 Task: Add project management as skills.
Action: Mouse moved to (666, 86)
Screenshot: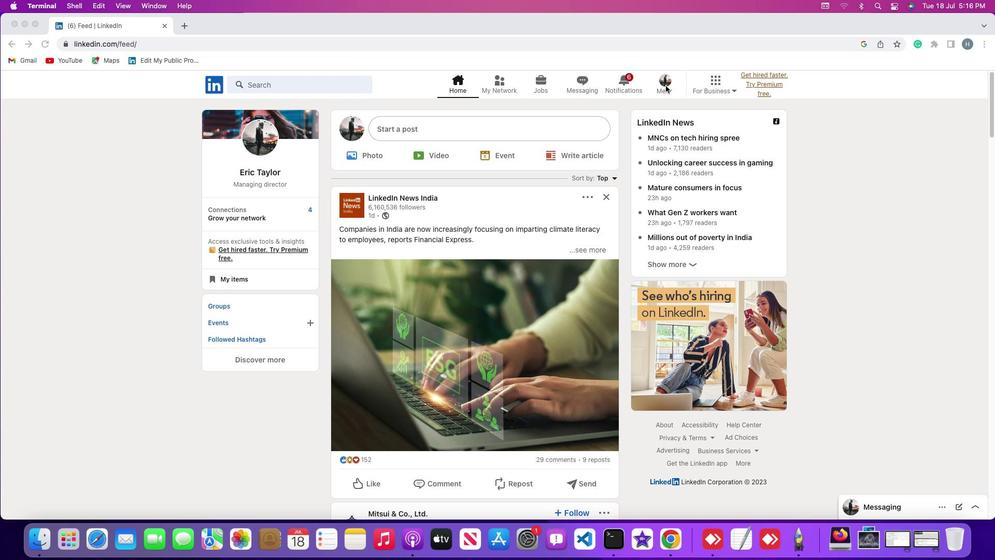 
Action: Mouse pressed left at (666, 86)
Screenshot: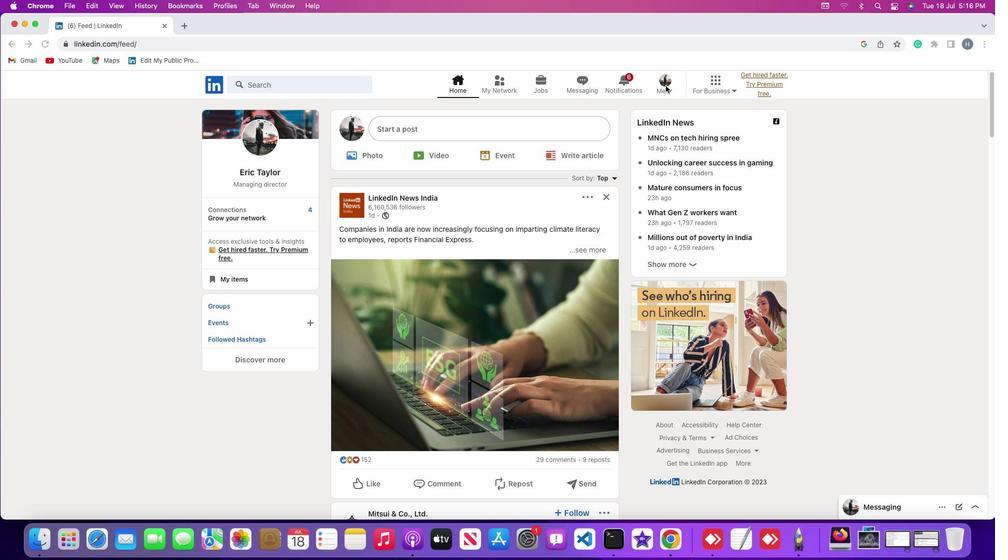 
Action: Mouse moved to (667, 87)
Screenshot: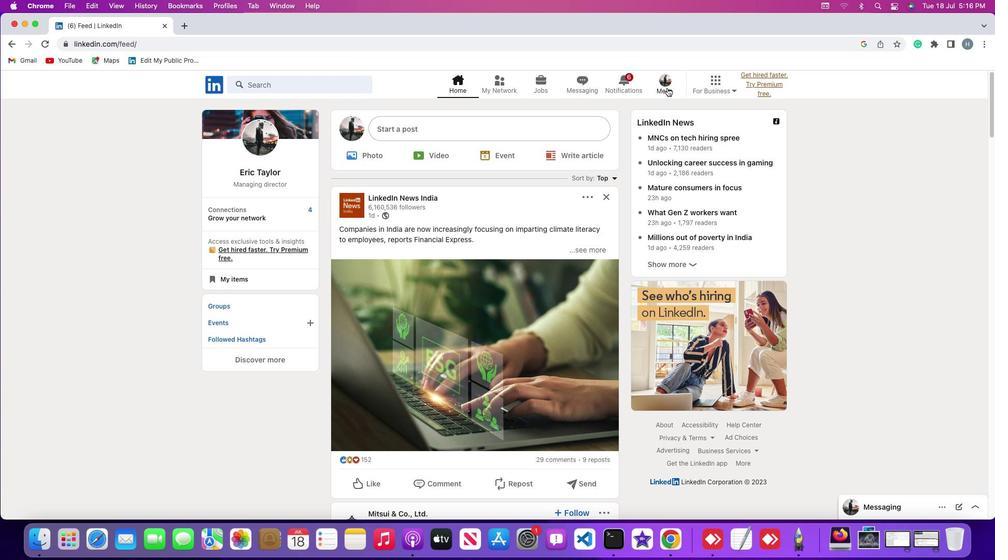 
Action: Mouse pressed left at (667, 87)
Screenshot: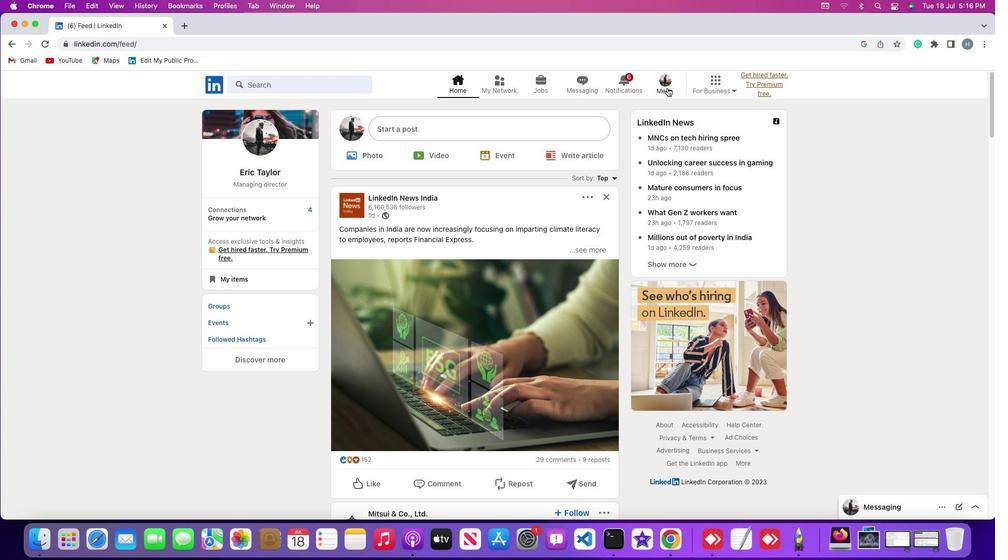 
Action: Mouse moved to (662, 142)
Screenshot: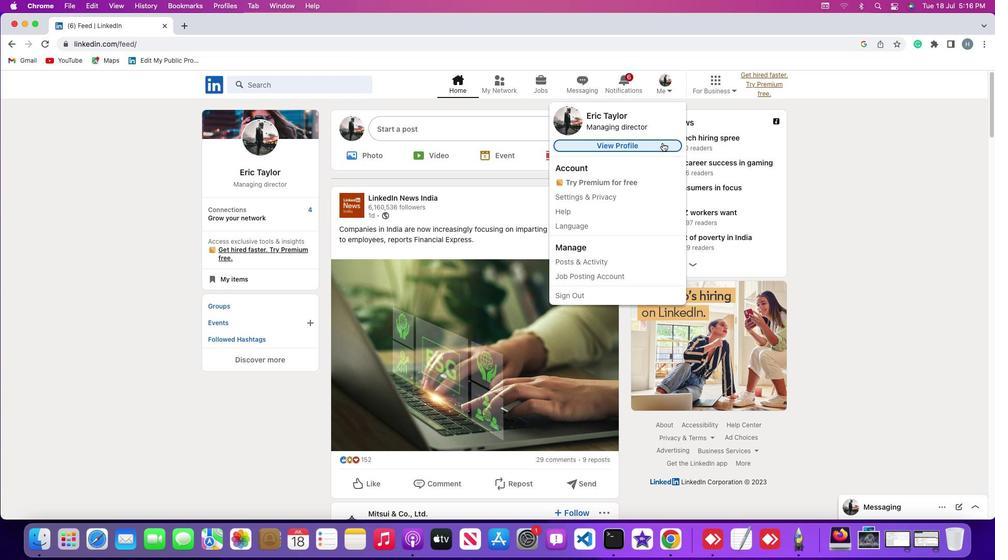 
Action: Mouse pressed left at (662, 142)
Screenshot: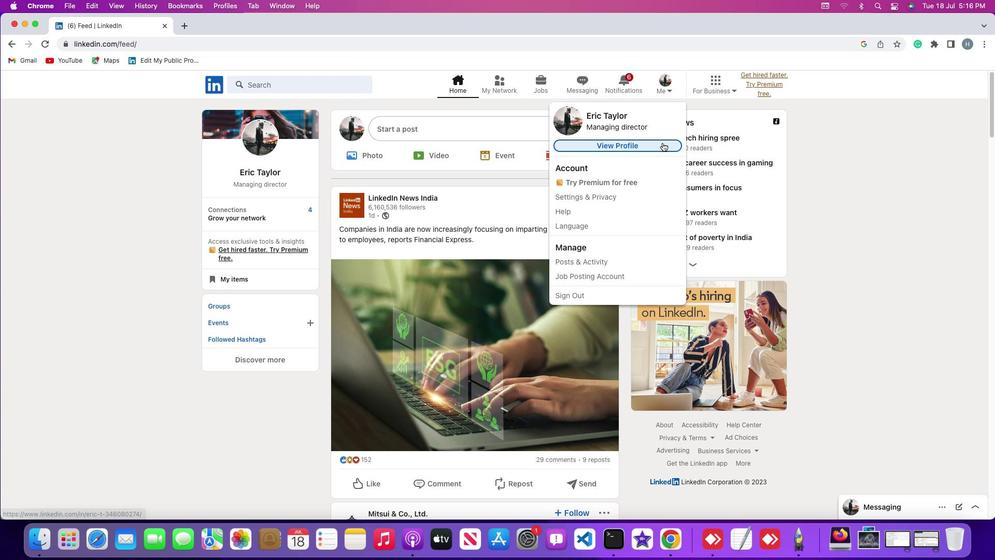 
Action: Mouse moved to (598, 230)
Screenshot: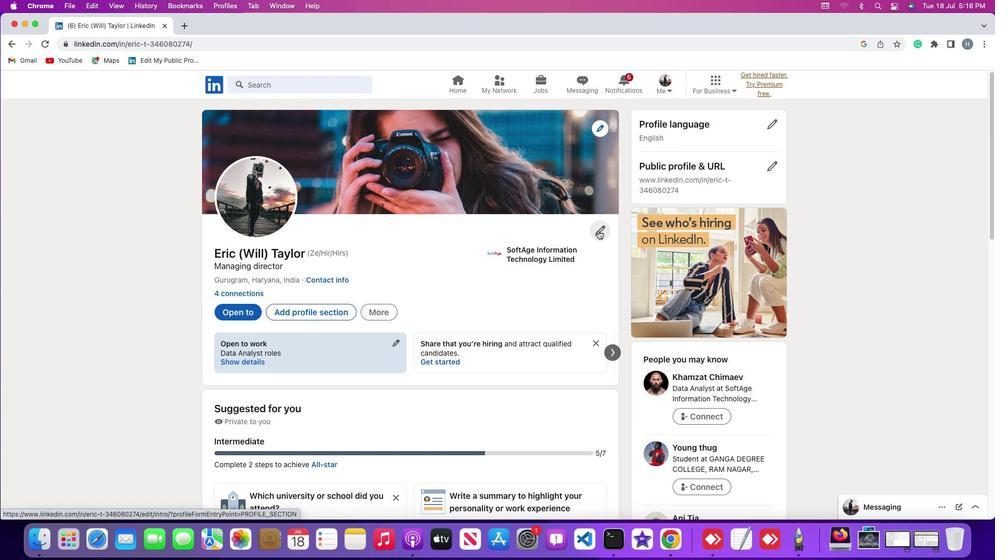 
Action: Mouse pressed left at (598, 230)
Screenshot: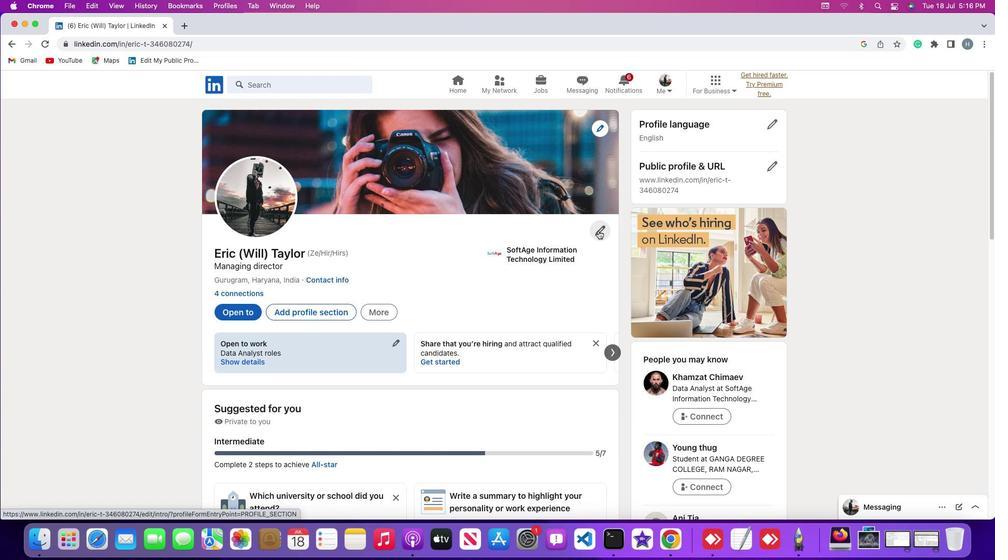 
Action: Mouse moved to (550, 263)
Screenshot: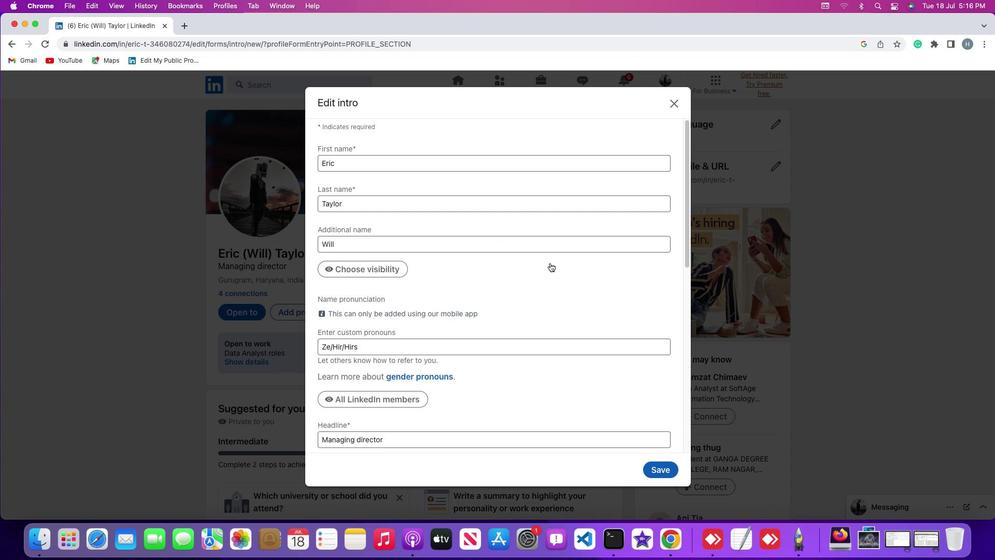 
Action: Mouse scrolled (550, 263) with delta (0, 0)
Screenshot: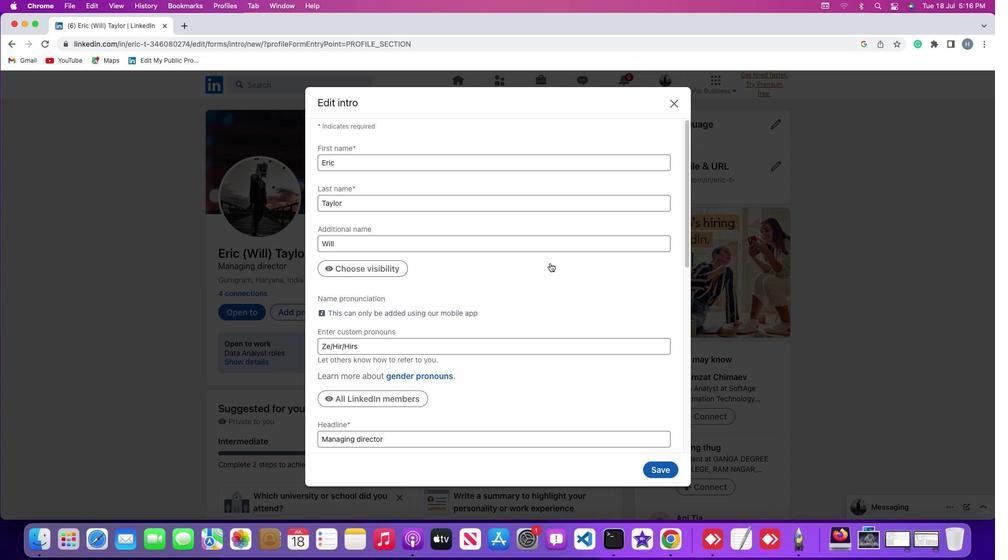
Action: Mouse scrolled (550, 263) with delta (0, 0)
Screenshot: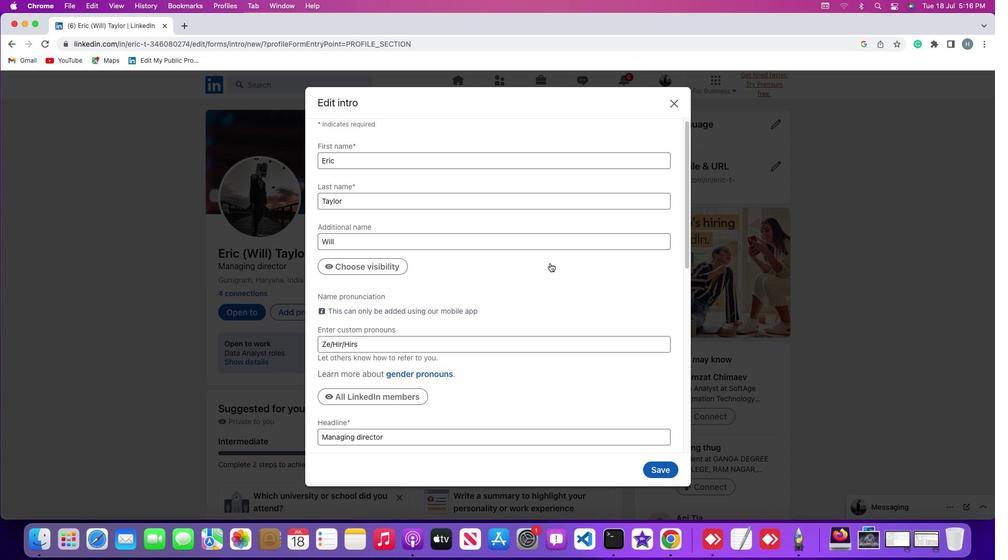 
Action: Mouse scrolled (550, 263) with delta (0, -1)
Screenshot: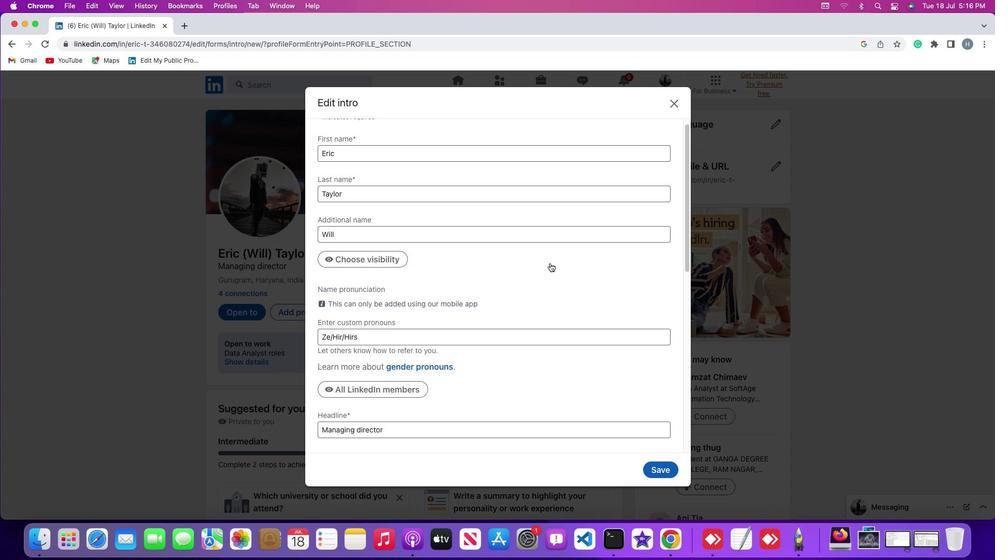
Action: Mouse scrolled (550, 263) with delta (0, 0)
Screenshot: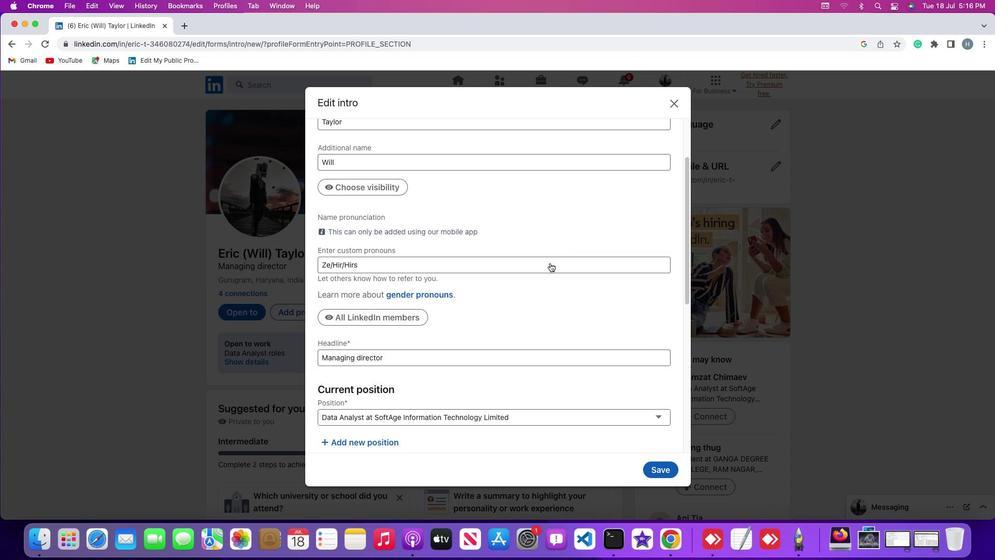 
Action: Mouse scrolled (550, 263) with delta (0, 0)
Screenshot: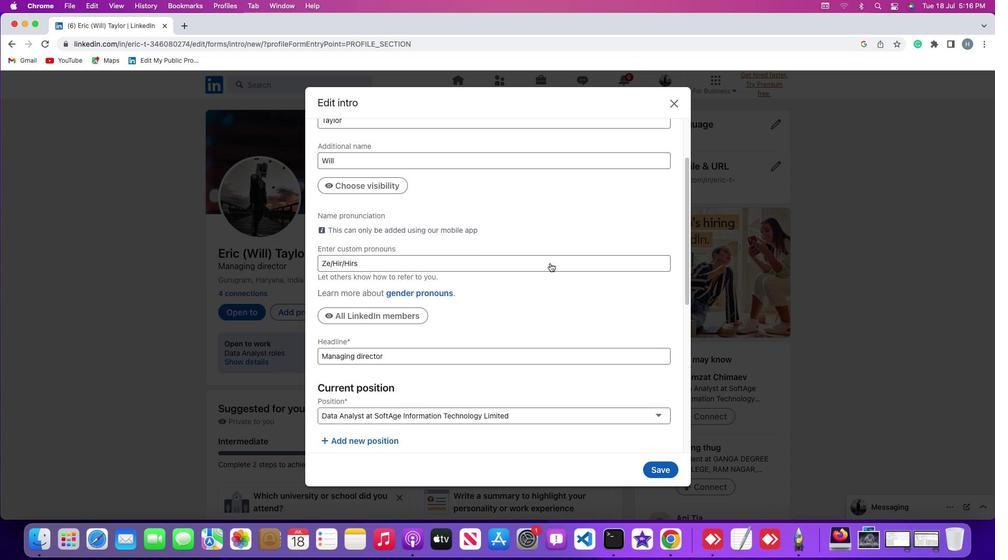 
Action: Mouse scrolled (550, 263) with delta (0, -1)
Screenshot: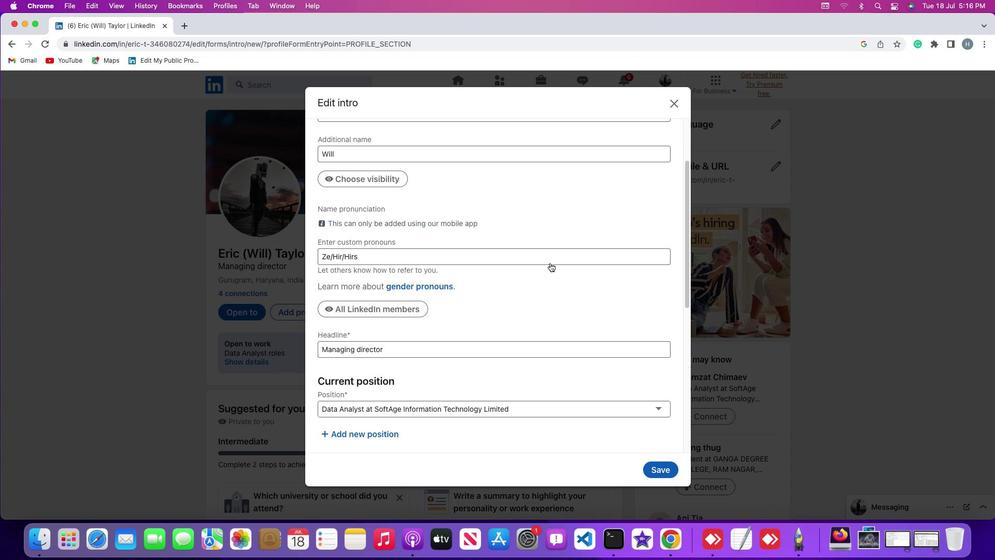 
Action: Mouse moved to (376, 355)
Screenshot: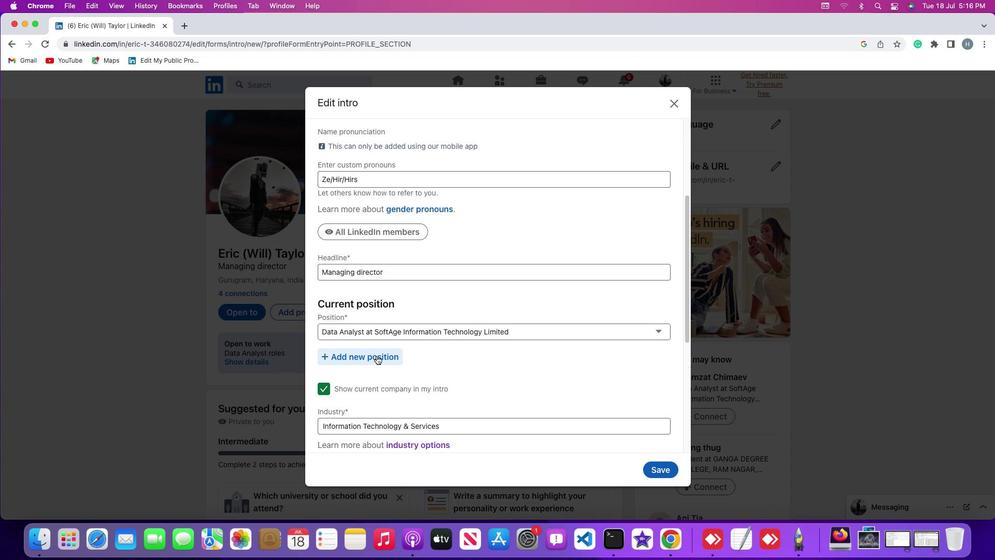 
Action: Mouse pressed left at (376, 355)
Screenshot: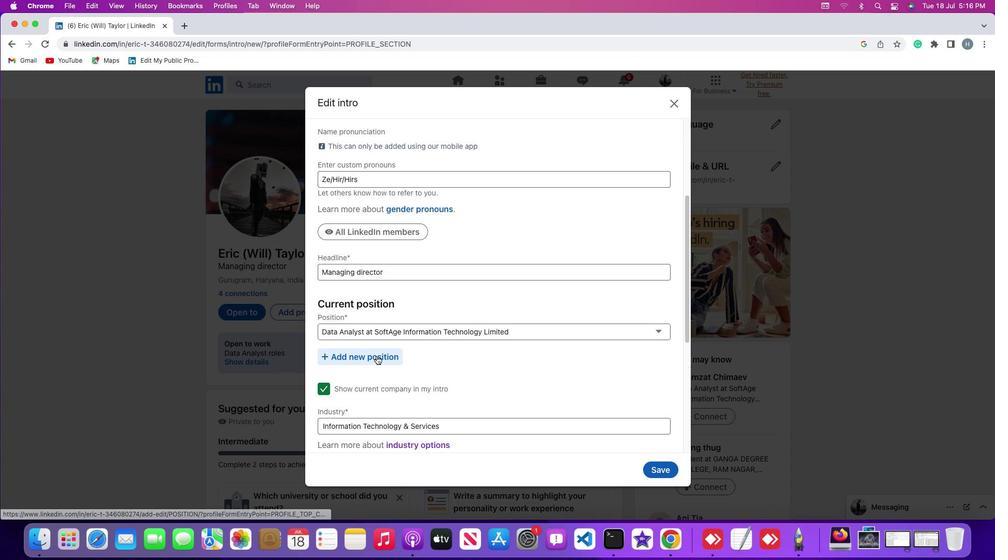 
Action: Mouse moved to (502, 272)
Screenshot: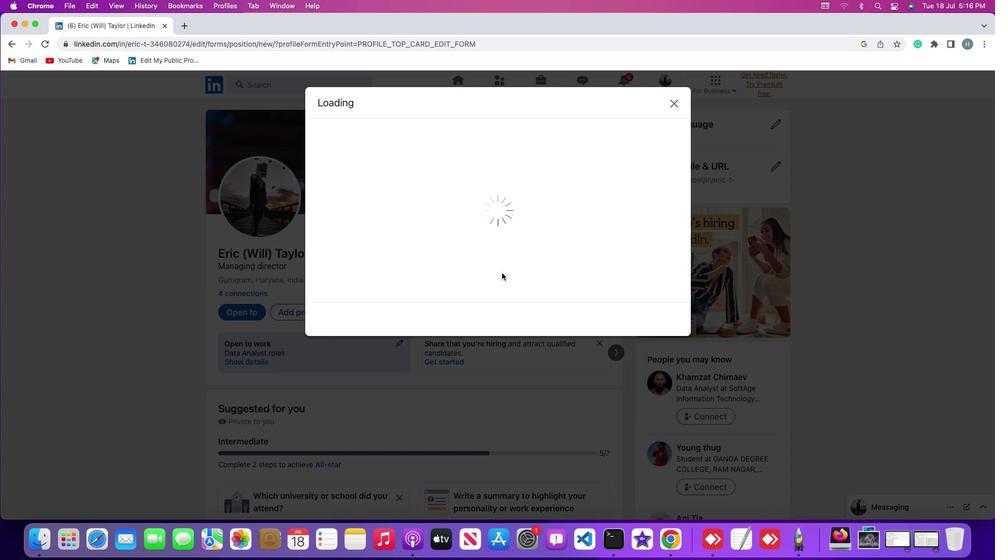 
Action: Mouse scrolled (502, 272) with delta (0, 0)
Screenshot: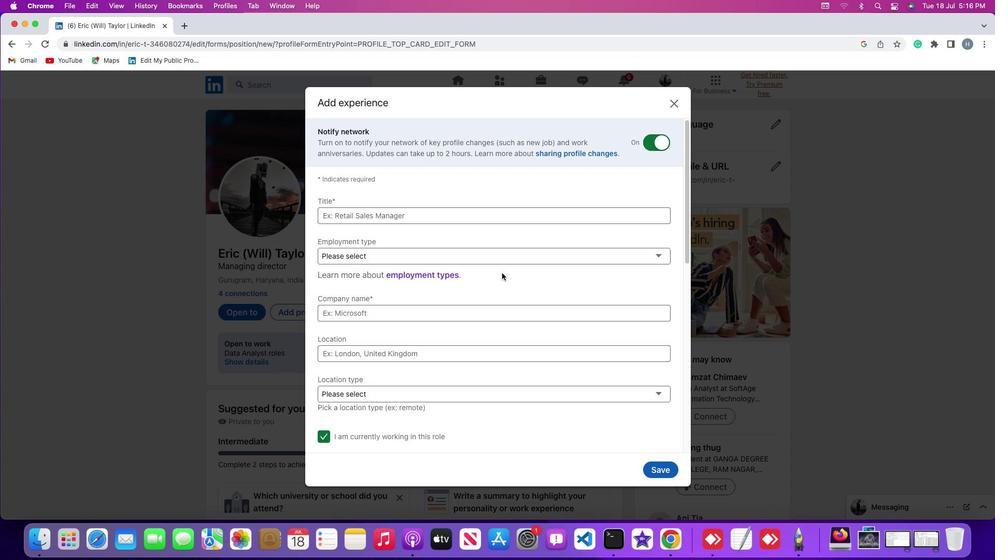 
Action: Mouse scrolled (502, 272) with delta (0, 0)
Screenshot: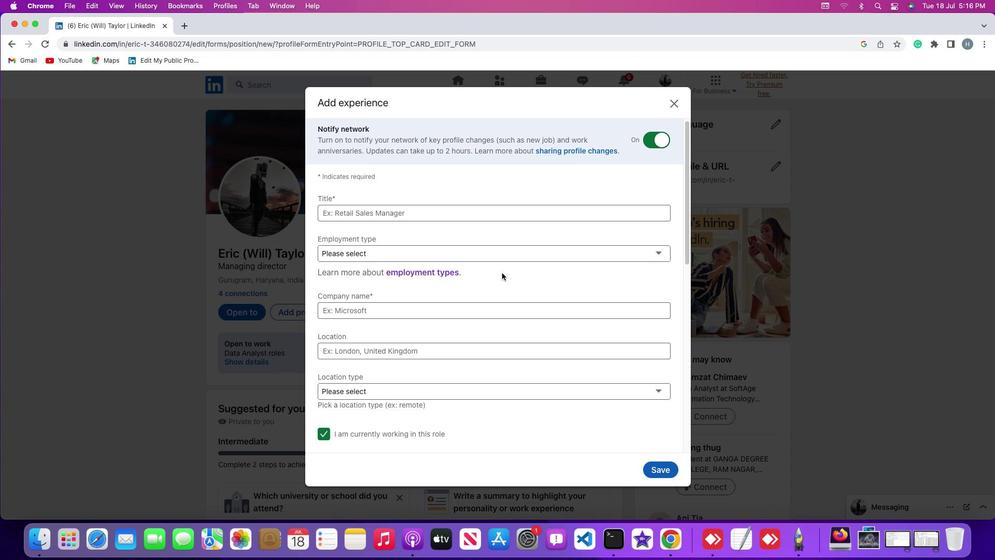 
Action: Mouse scrolled (502, 272) with delta (0, 0)
Screenshot: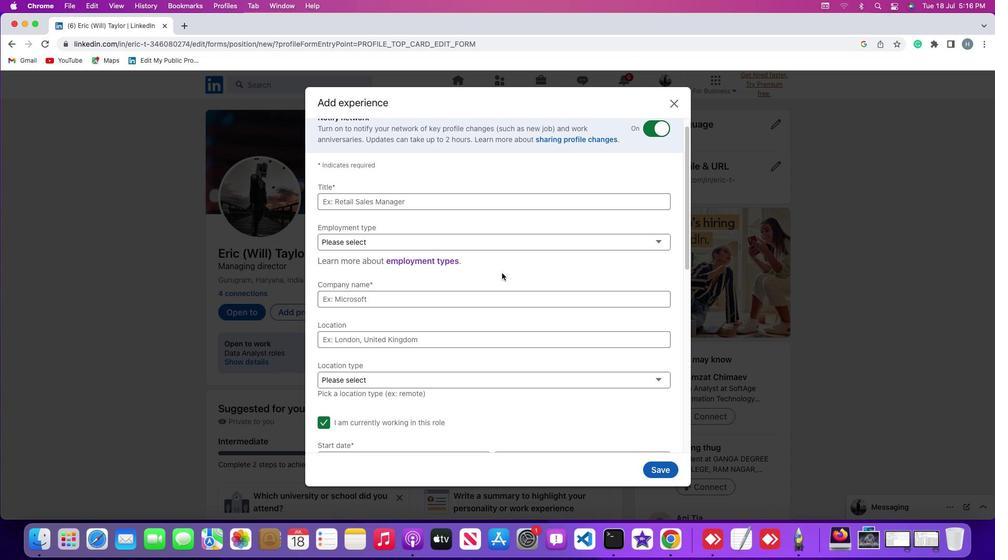 
Action: Mouse scrolled (502, 272) with delta (0, 0)
Screenshot: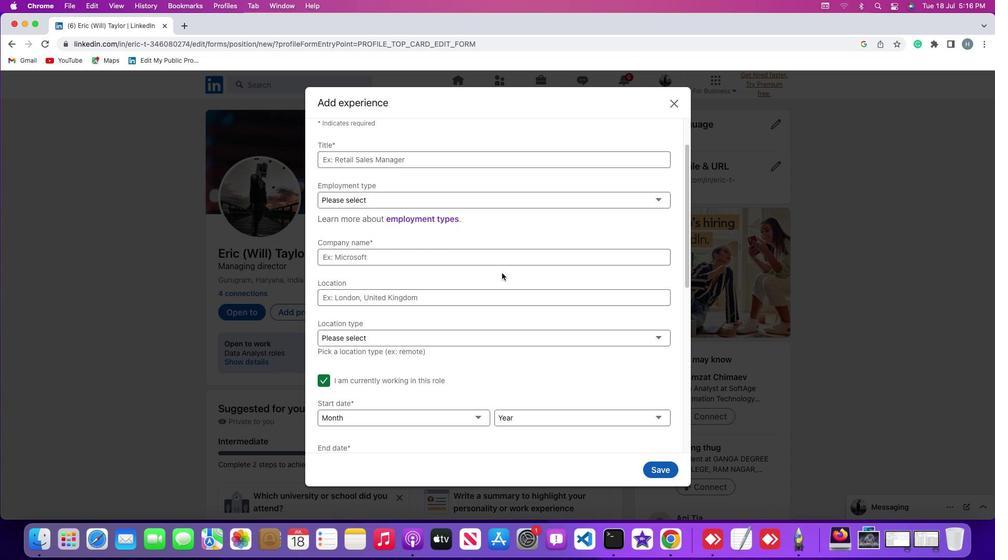 
Action: Mouse scrolled (502, 272) with delta (0, 0)
Screenshot: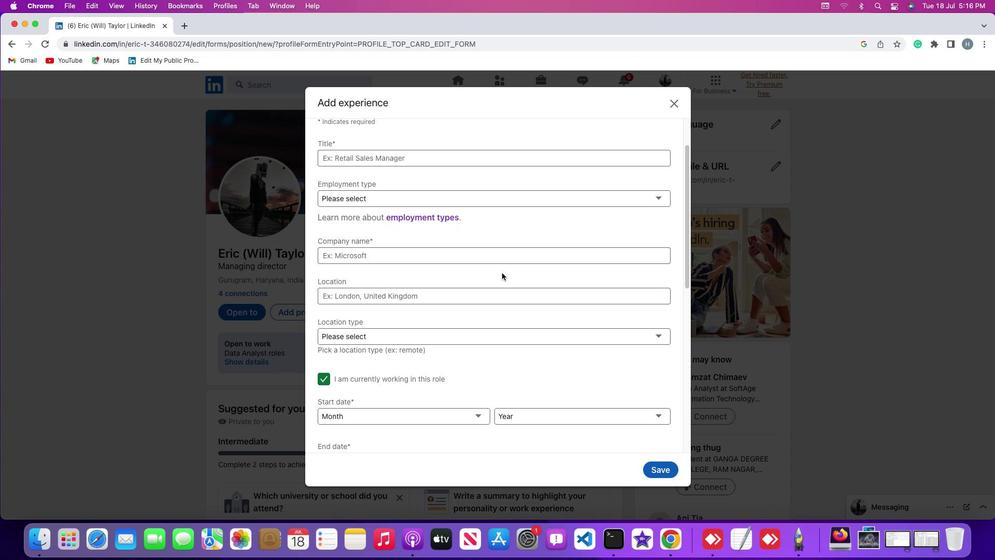 
Action: Mouse scrolled (502, 272) with delta (0, -1)
Screenshot: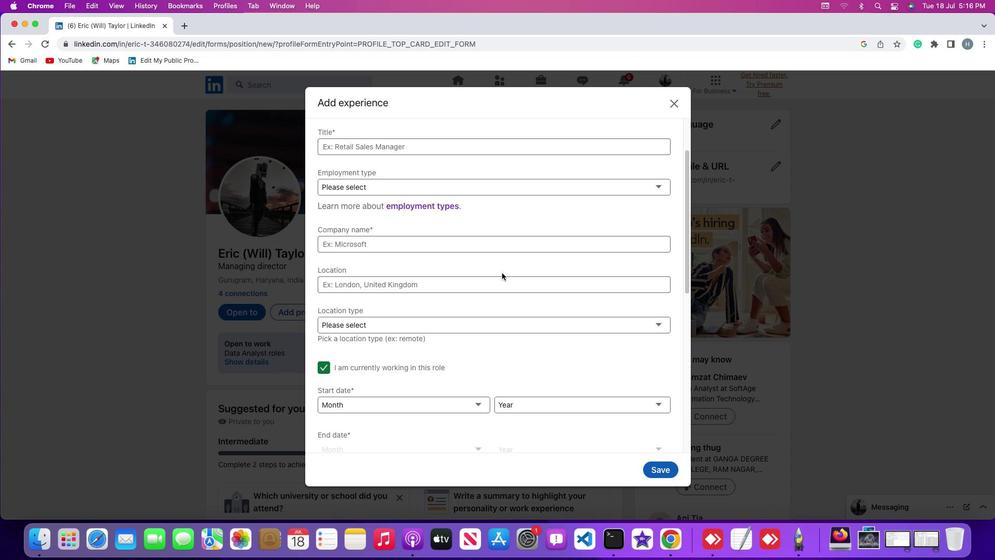 
Action: Mouse scrolled (502, 272) with delta (0, 0)
Screenshot: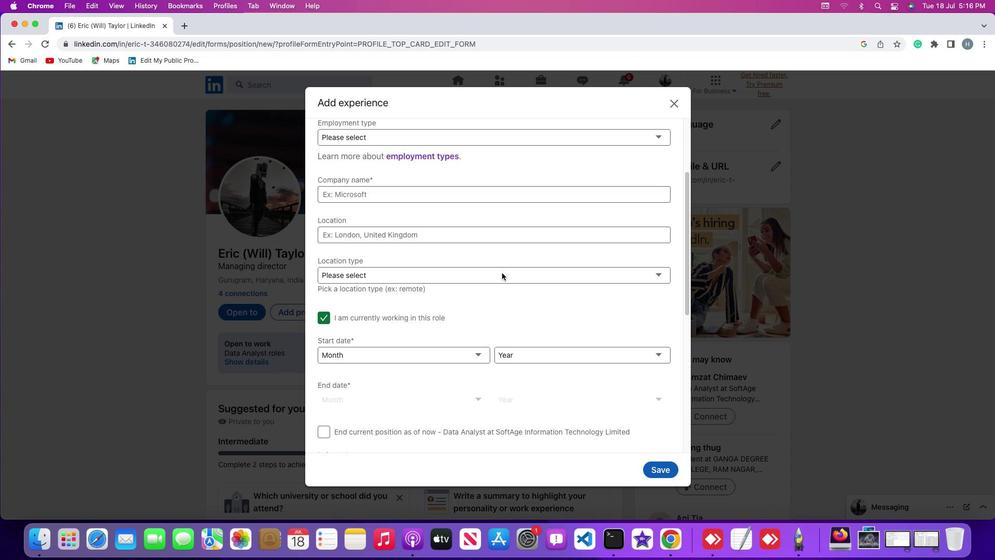 
Action: Mouse scrolled (502, 272) with delta (0, 0)
Screenshot: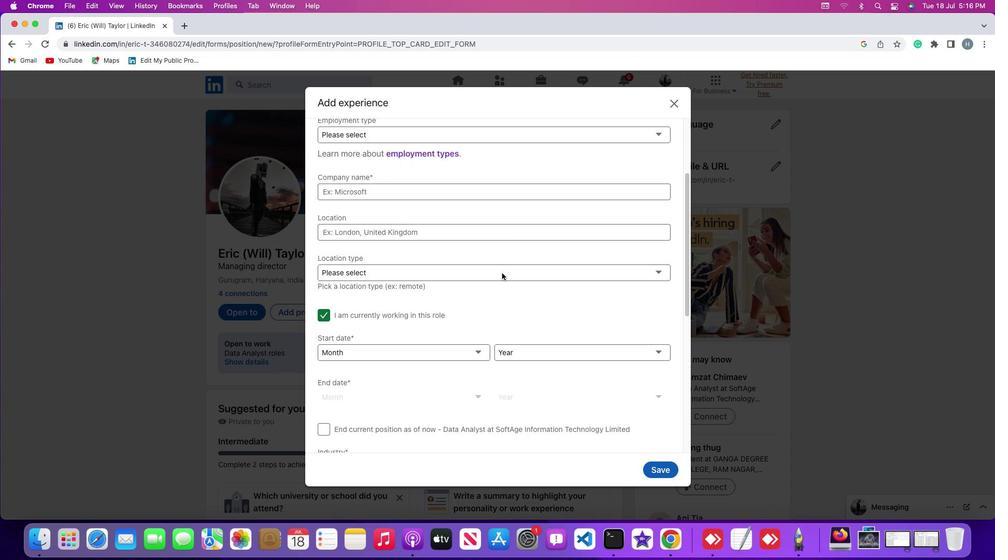 
Action: Mouse scrolled (502, 272) with delta (0, -1)
Screenshot: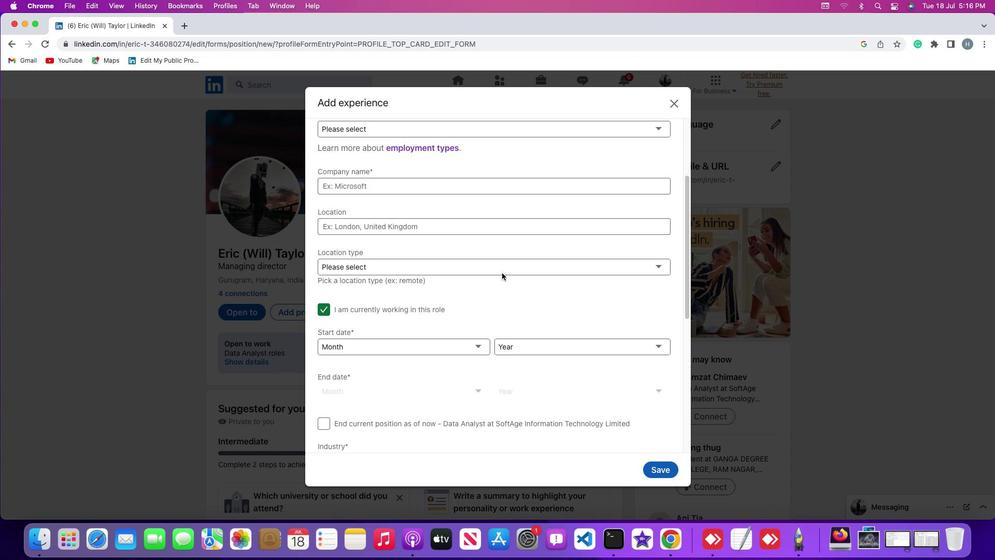 
Action: Mouse scrolled (502, 272) with delta (0, 0)
Screenshot: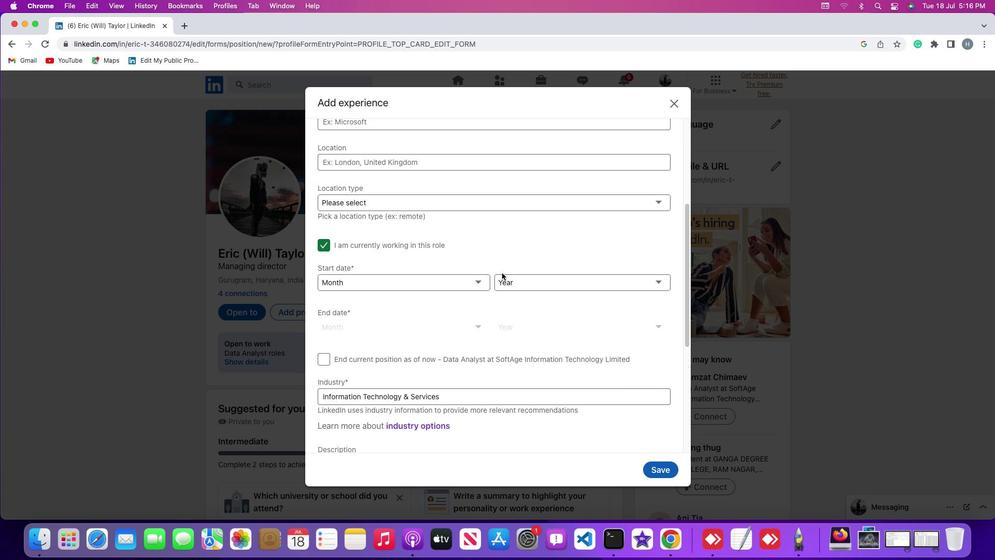 
Action: Mouse scrolled (502, 272) with delta (0, 0)
Screenshot: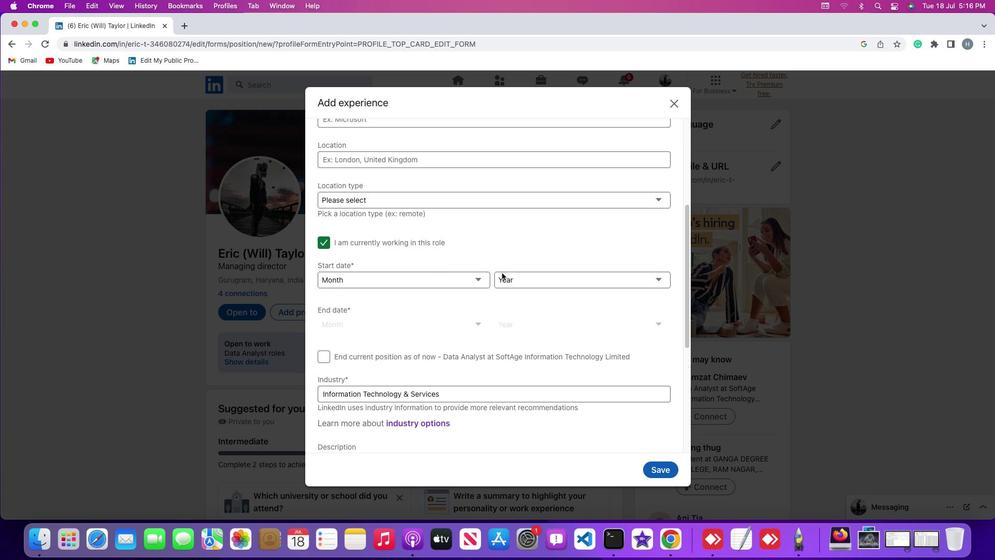 
Action: Mouse scrolled (502, 272) with delta (0, -1)
Screenshot: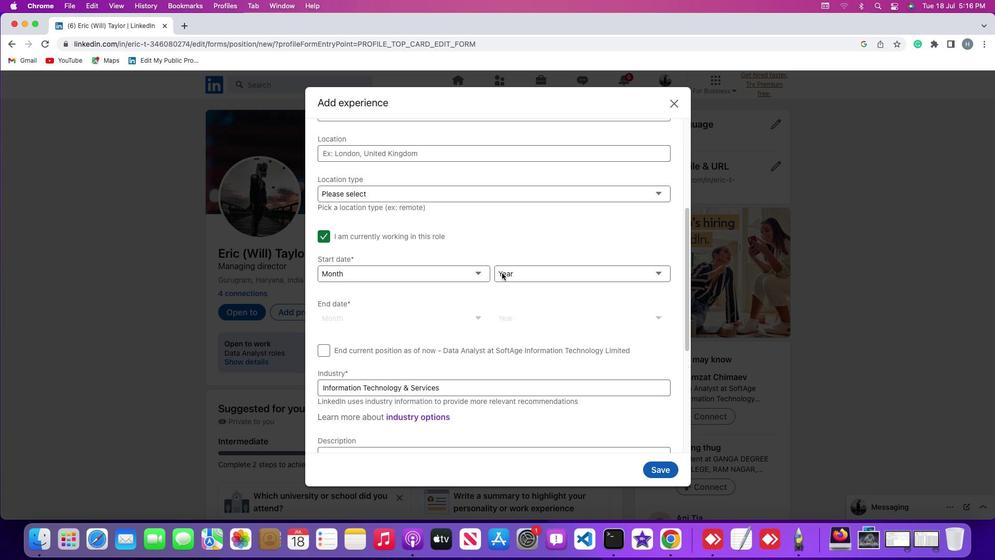 
Action: Mouse scrolled (502, 272) with delta (0, -1)
Screenshot: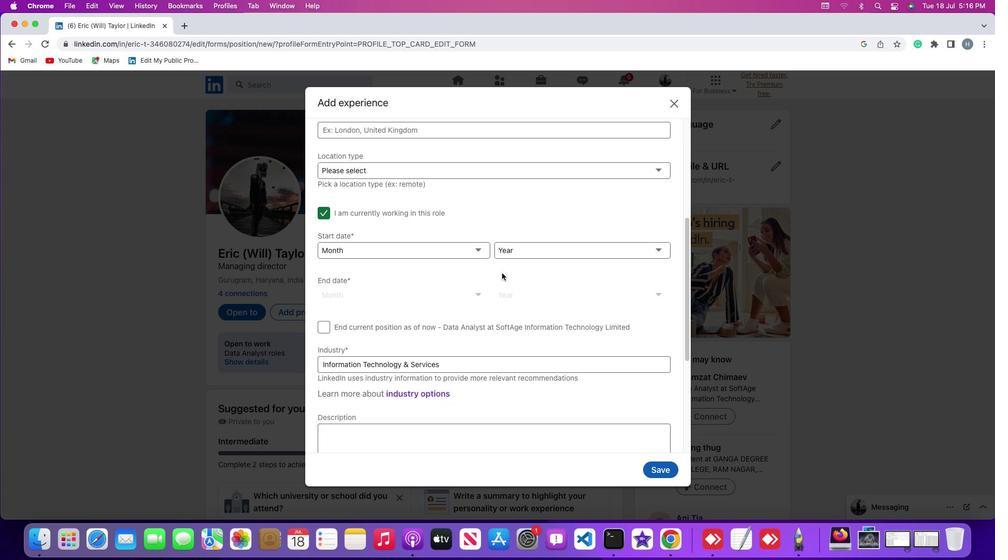 
Action: Mouse scrolled (502, 272) with delta (0, 0)
Screenshot: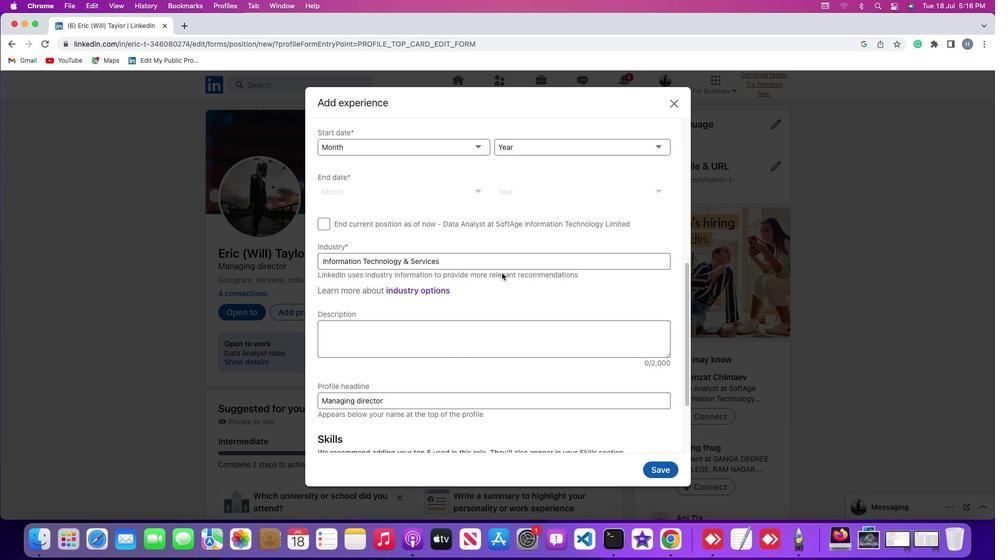 
Action: Mouse scrolled (502, 272) with delta (0, 0)
Screenshot: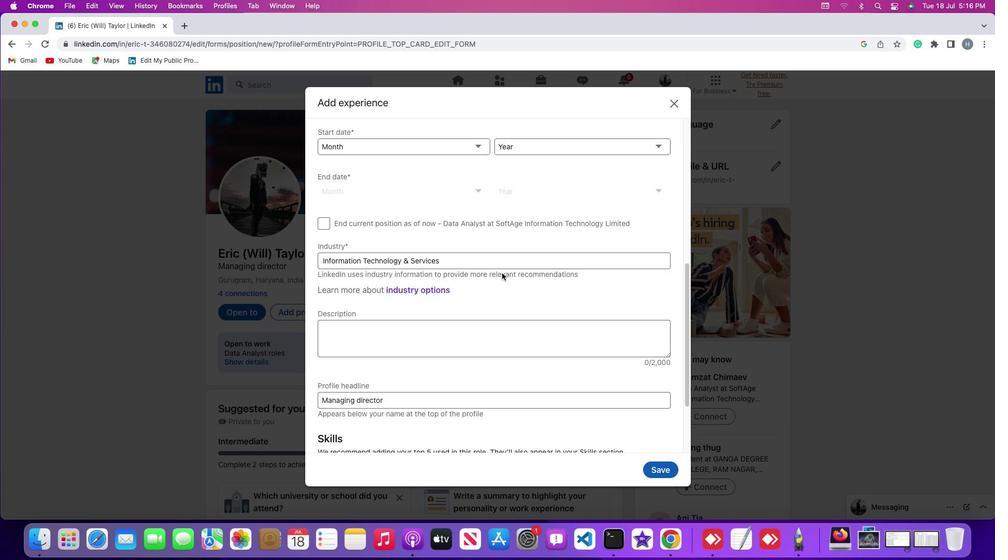 
Action: Mouse scrolled (502, 272) with delta (0, -1)
Screenshot: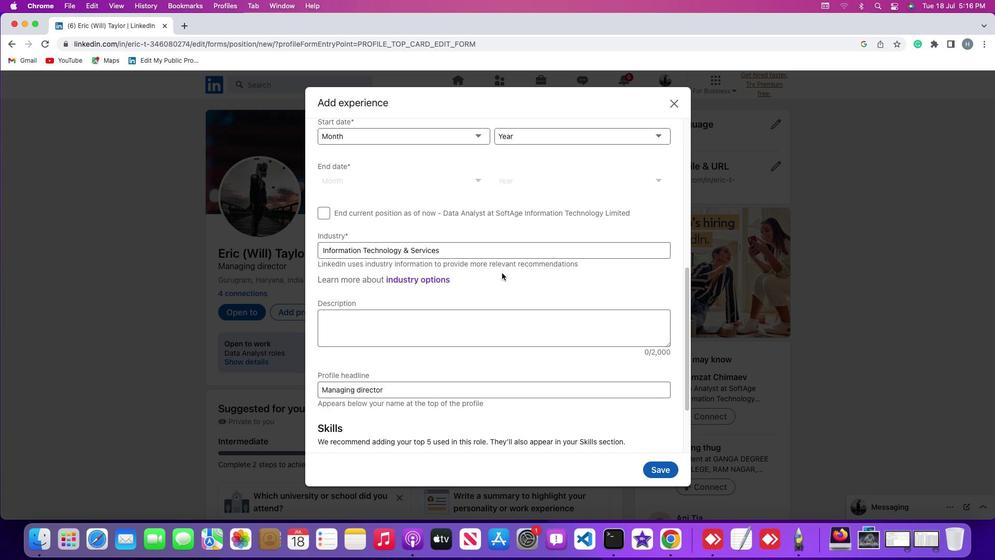 
Action: Mouse scrolled (502, 272) with delta (0, 0)
Screenshot: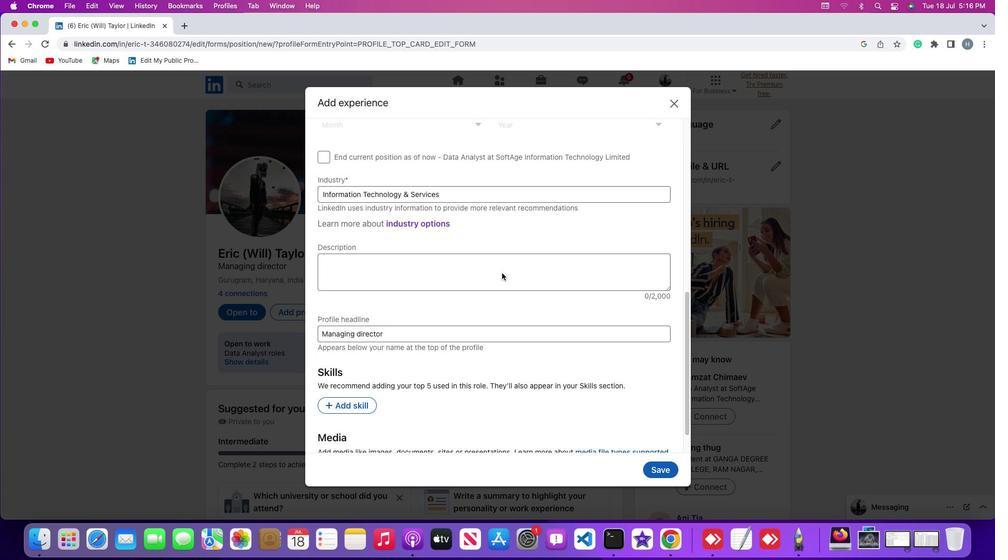 
Action: Mouse scrolled (502, 272) with delta (0, 0)
Screenshot: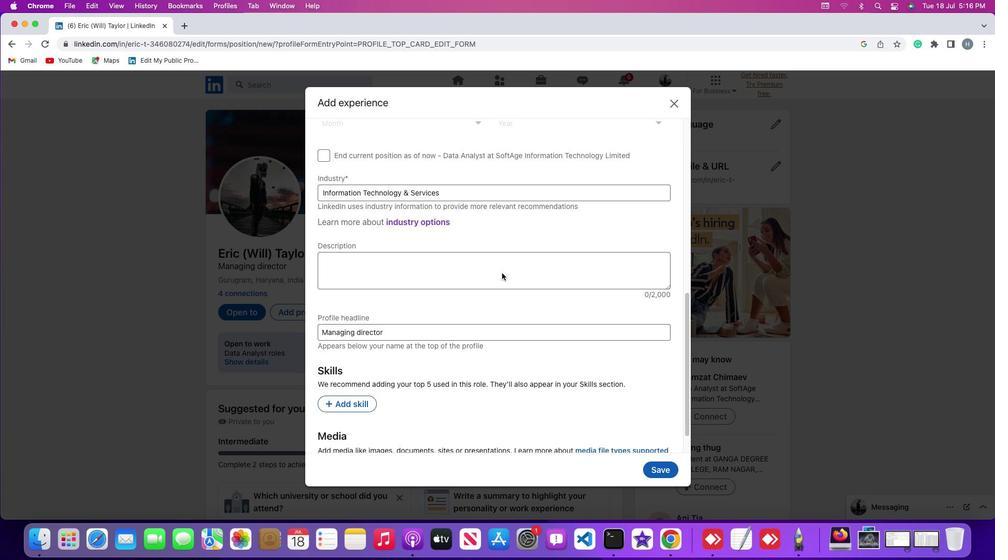 
Action: Mouse scrolled (502, 272) with delta (0, -1)
Screenshot: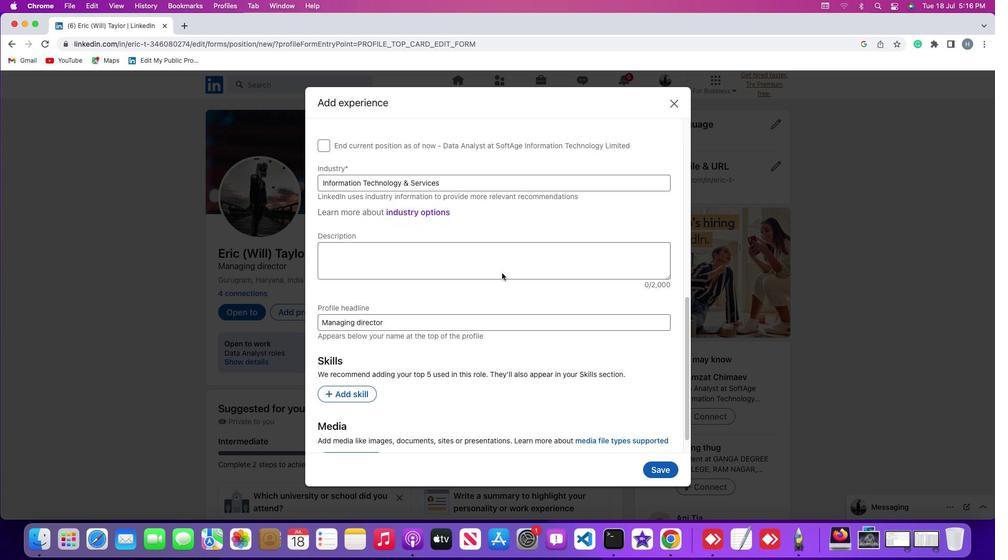 
Action: Mouse scrolled (502, 272) with delta (0, 0)
Screenshot: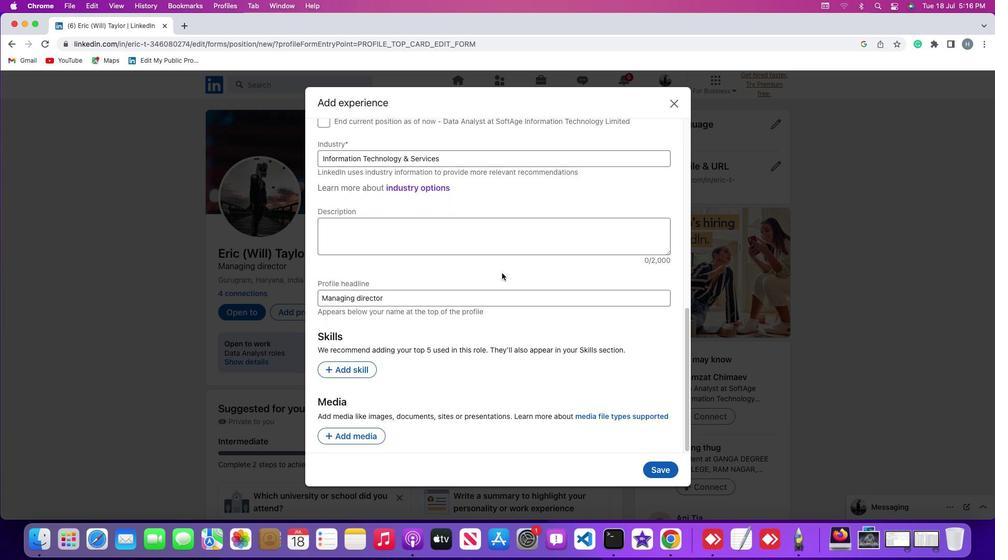 
Action: Mouse scrolled (502, 272) with delta (0, 0)
Screenshot: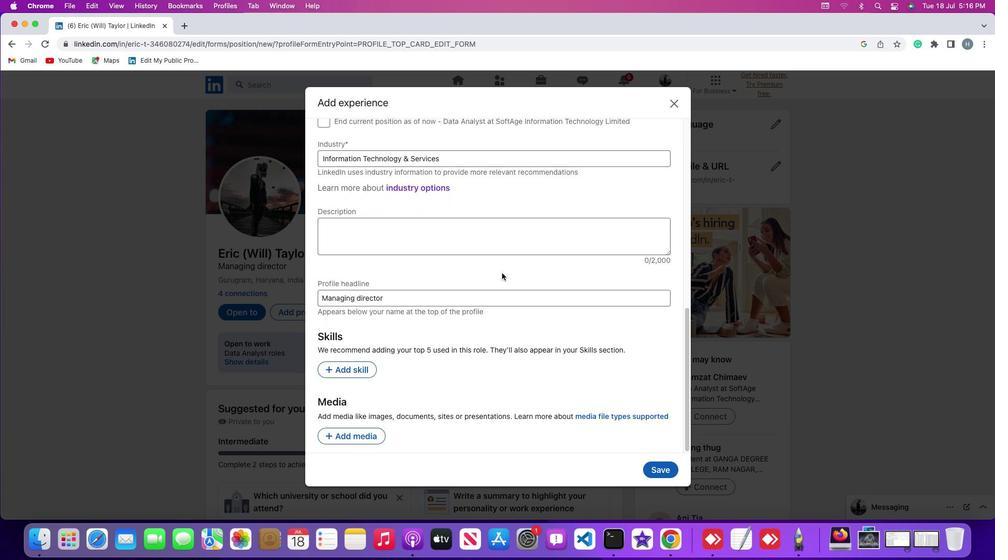 
Action: Mouse scrolled (502, 272) with delta (0, -1)
Screenshot: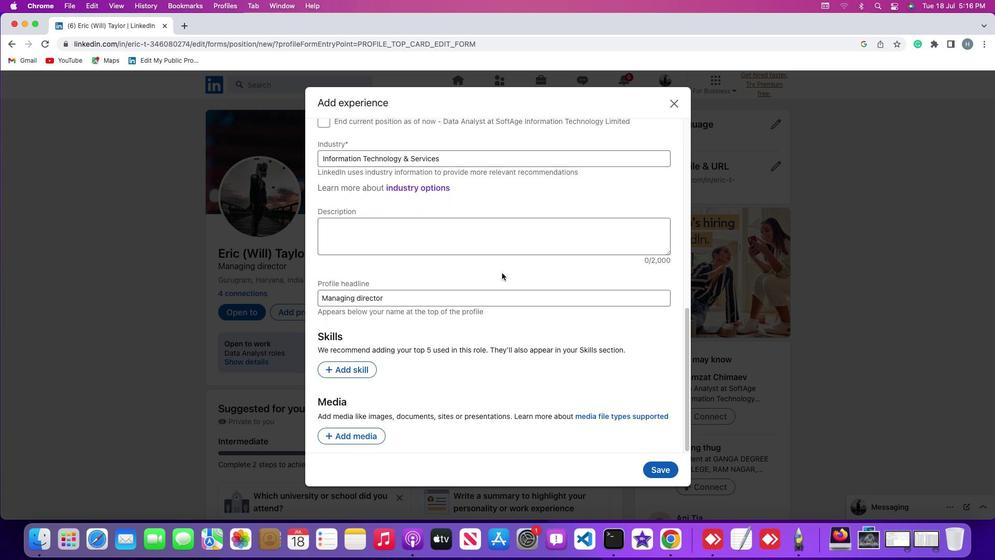 
Action: Mouse moved to (360, 368)
Screenshot: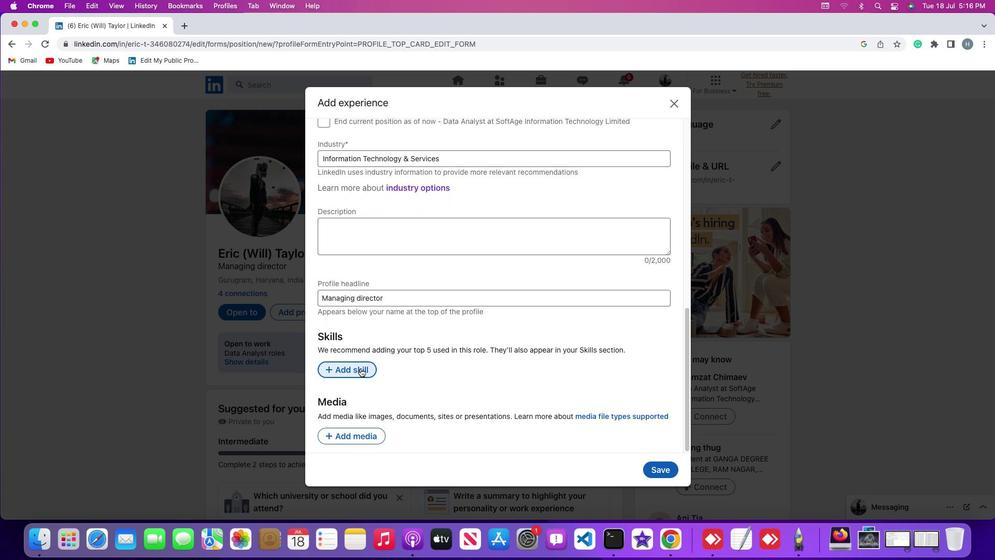 
Action: Mouse pressed left at (360, 368)
Screenshot: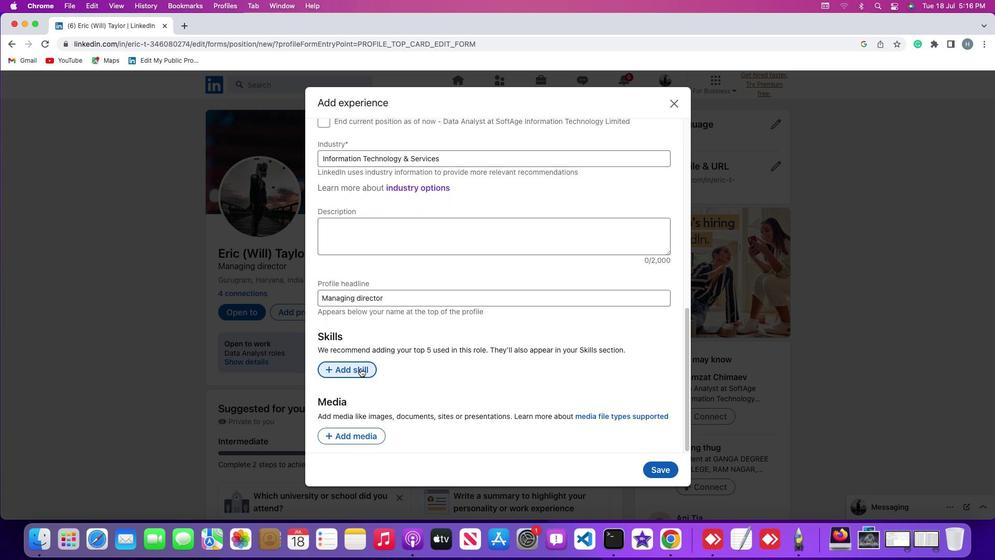 
Action: Mouse moved to (359, 368)
Screenshot: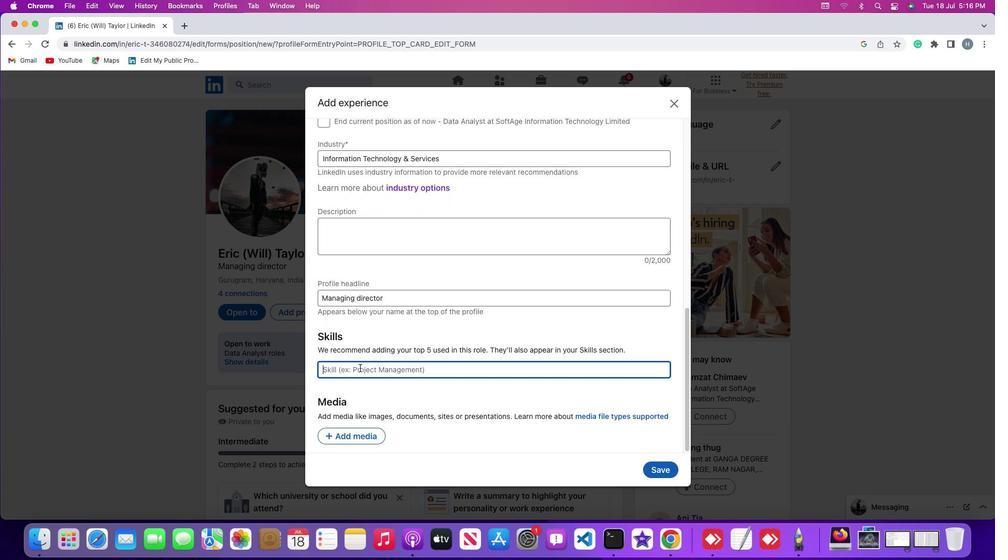 
Action: Key pressed Key.shift'P''r''o''j''e''c''t'
Screenshot: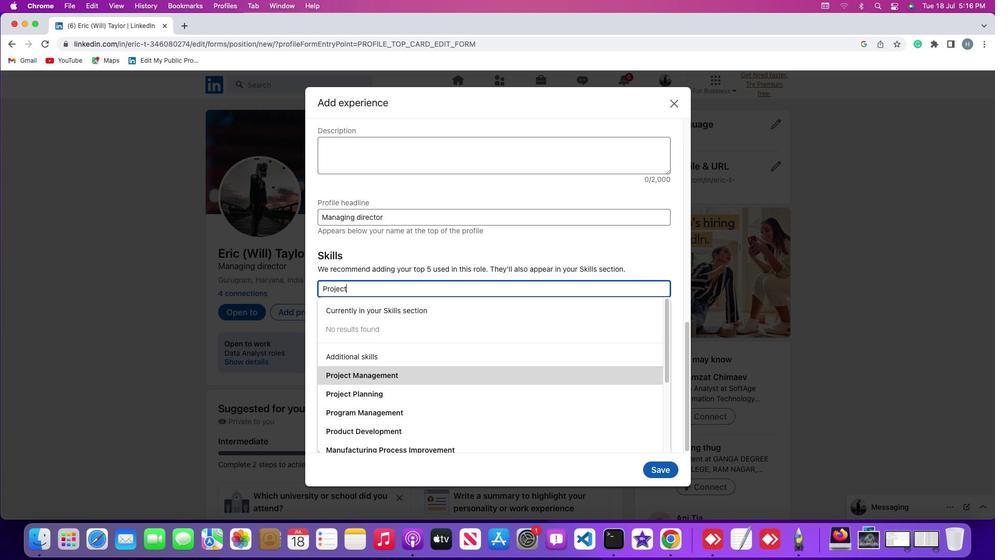
Action: Mouse moved to (403, 379)
Screenshot: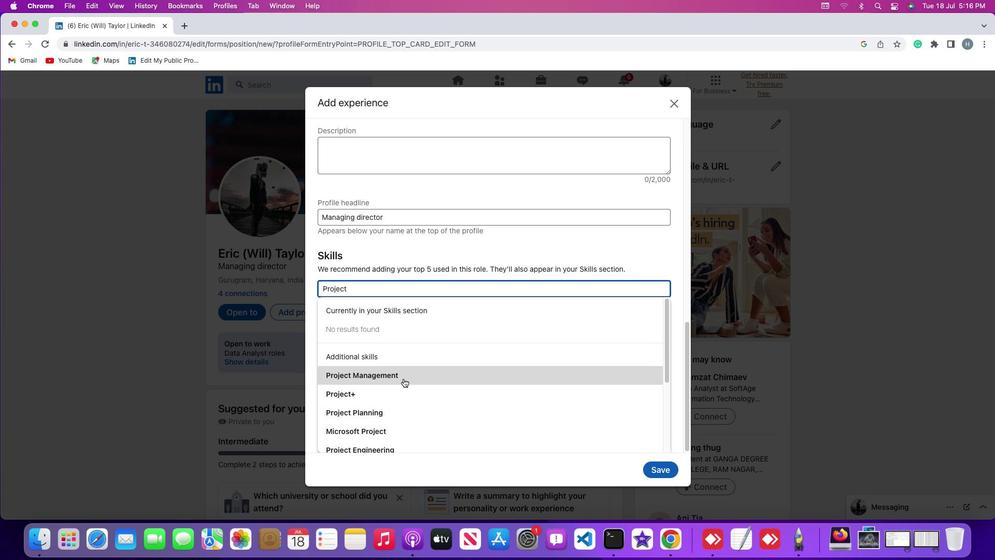 
Action: Mouse pressed left at (403, 379)
Screenshot: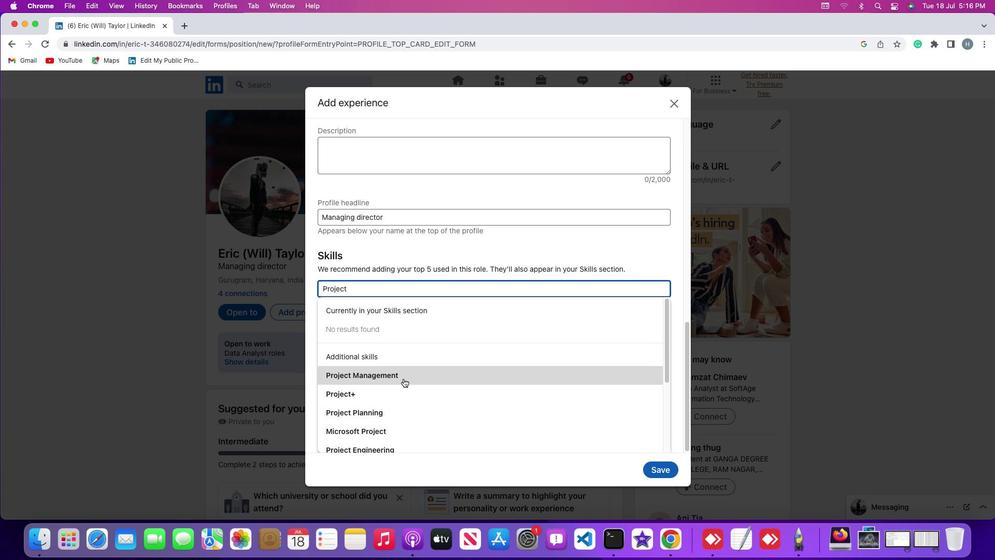 
Action: Mouse moved to (459, 395)
Screenshot: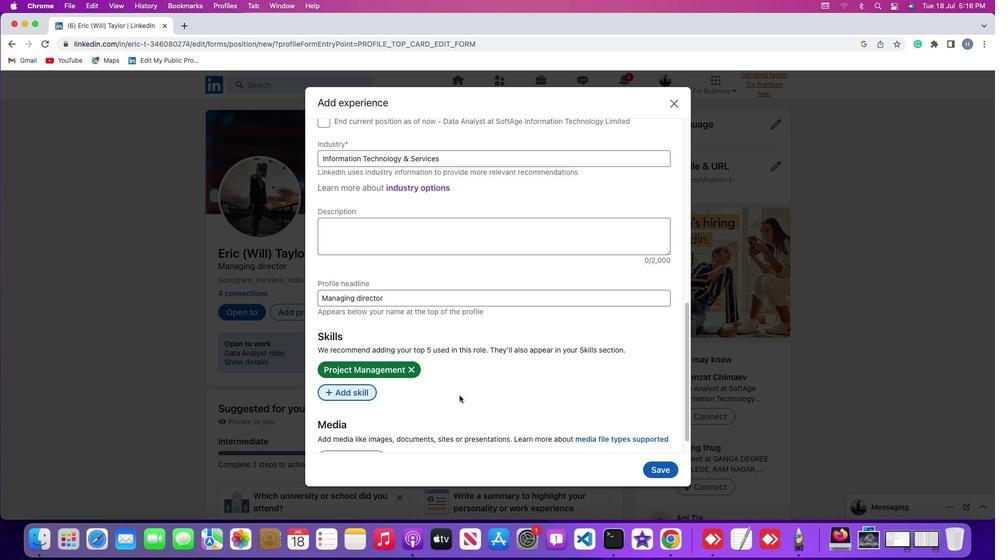 
